 Task: Add Comment CM0012 to Card Card0012 in Board Board0003 in Development in Trello
Action: Mouse moved to (691, 63)
Screenshot: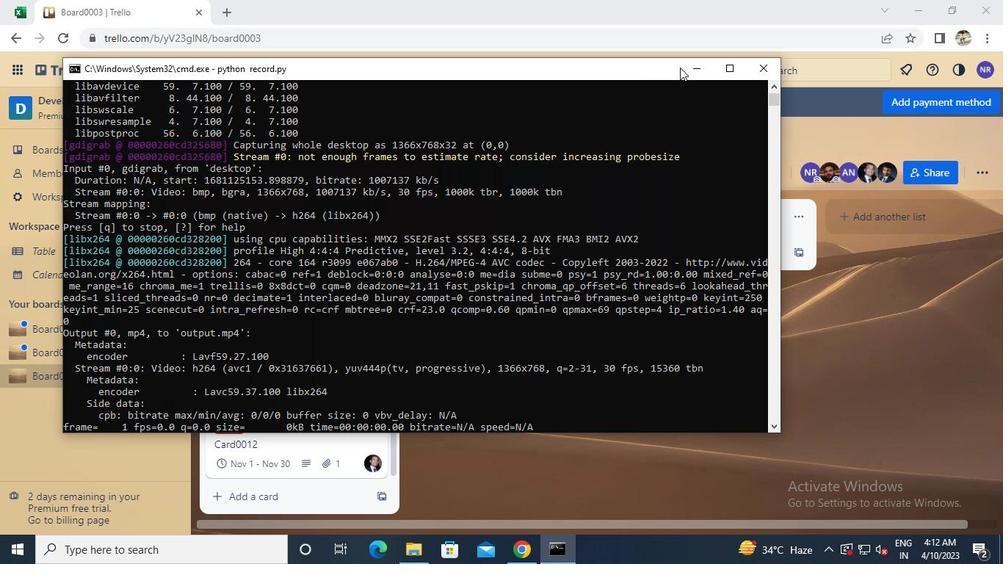 
Action: Mouse pressed left at (691, 63)
Screenshot: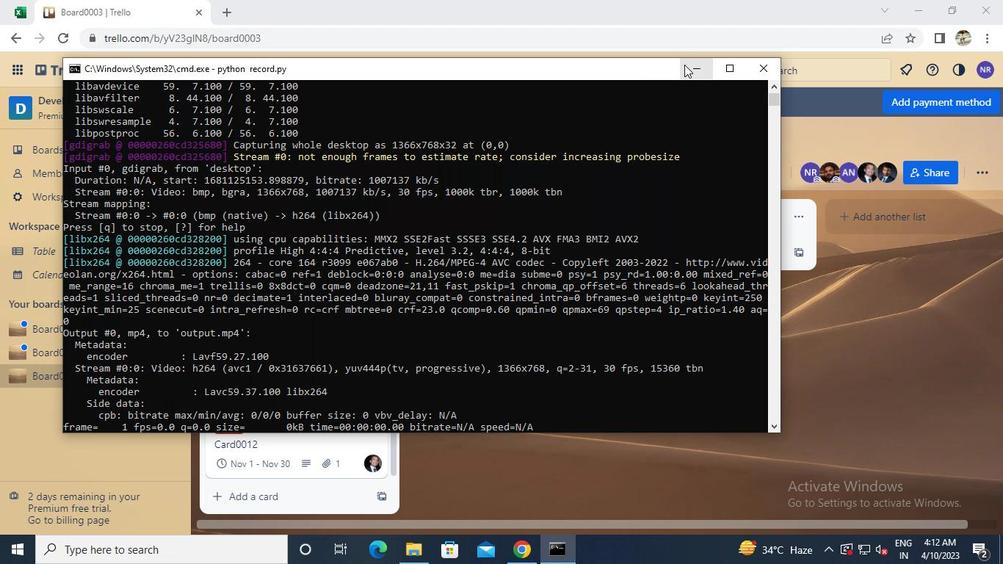 
Action: Mouse moved to (302, 429)
Screenshot: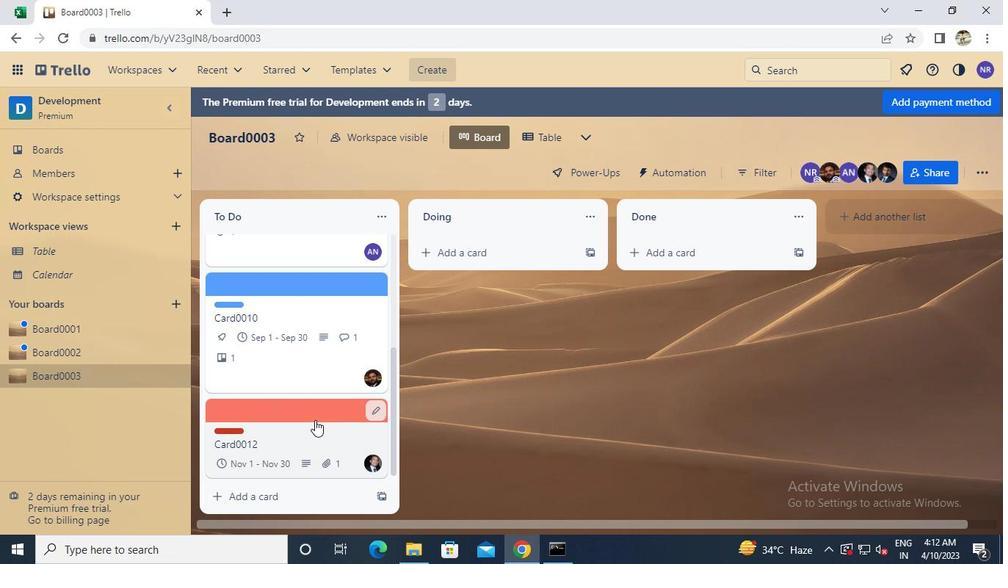 
Action: Mouse pressed left at (302, 429)
Screenshot: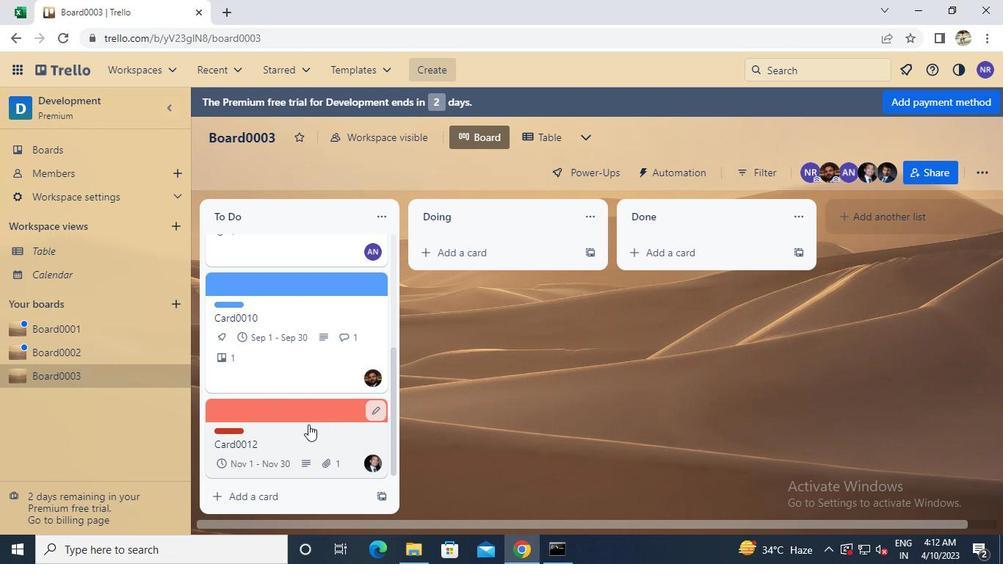 
Action: Mouse moved to (340, 254)
Screenshot: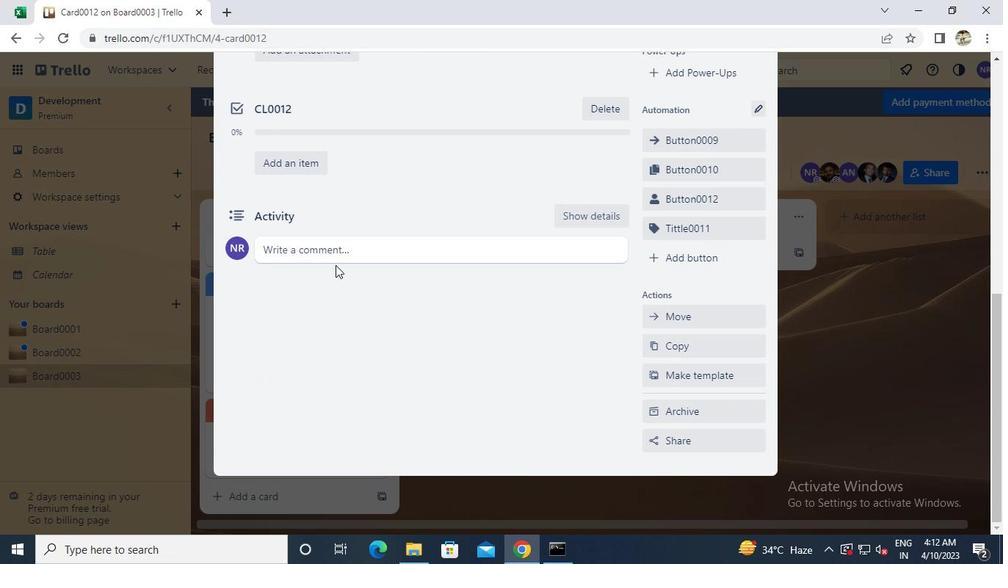 
Action: Mouse pressed left at (340, 254)
Screenshot: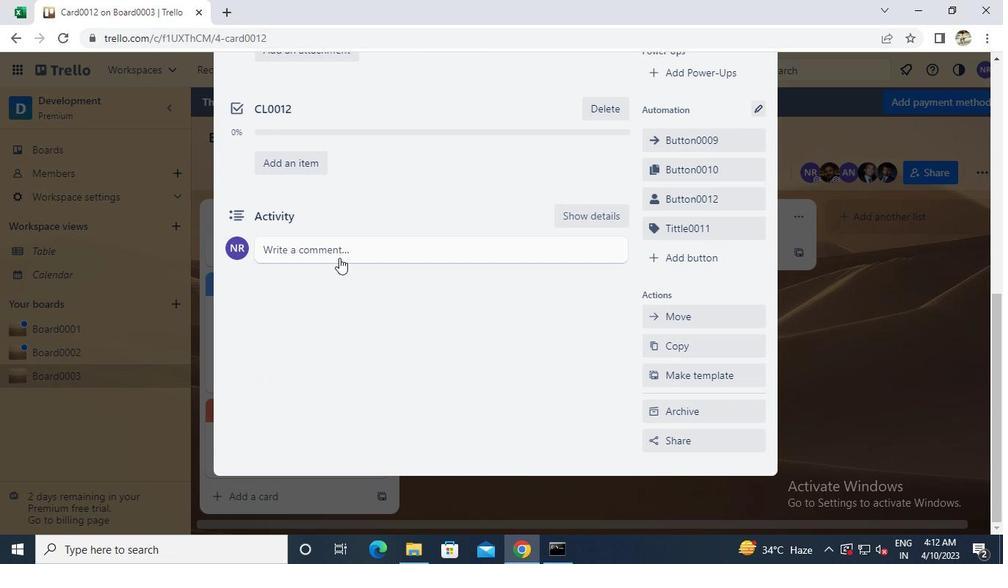 
Action: Mouse moved to (340, 253)
Screenshot: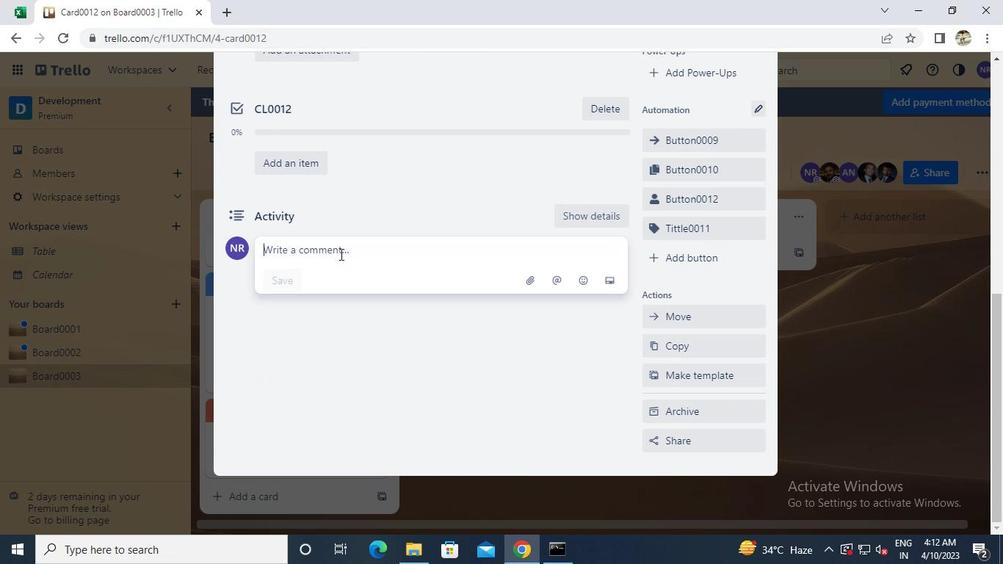 
Action: Keyboard c
Screenshot: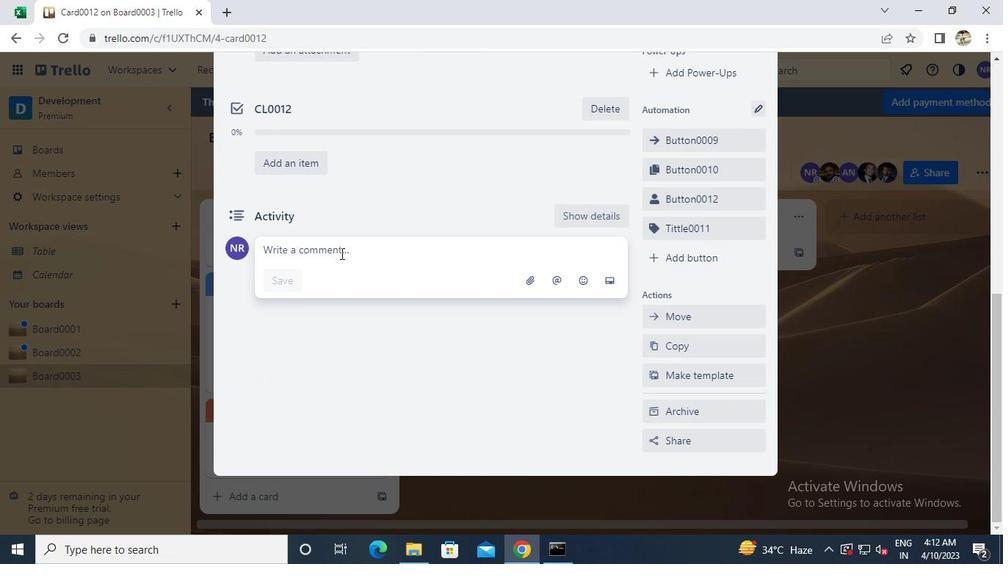 
Action: Keyboard m
Screenshot: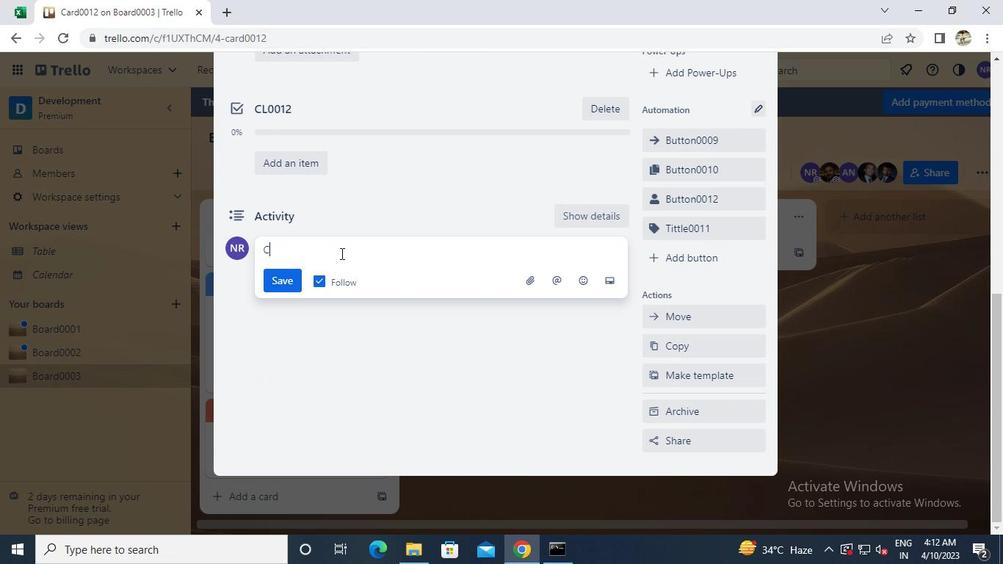 
Action: Keyboard 0
Screenshot: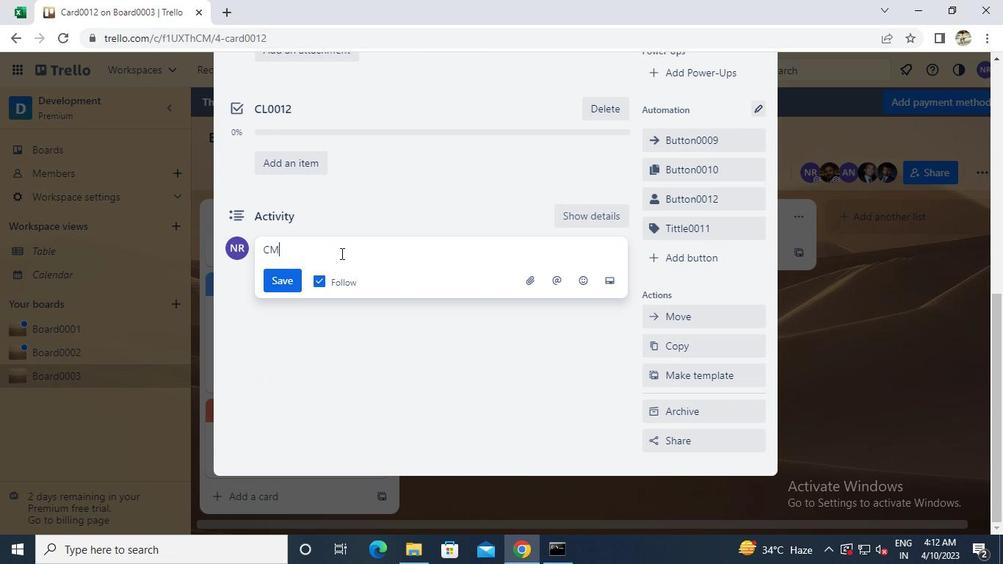 
Action: Keyboard 0
Screenshot: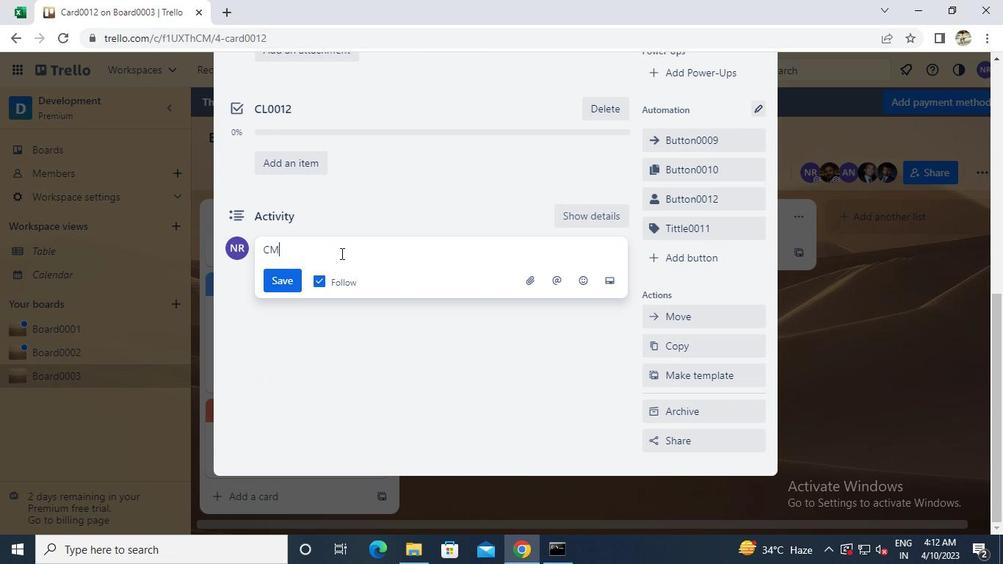 
Action: Keyboard 1
Screenshot: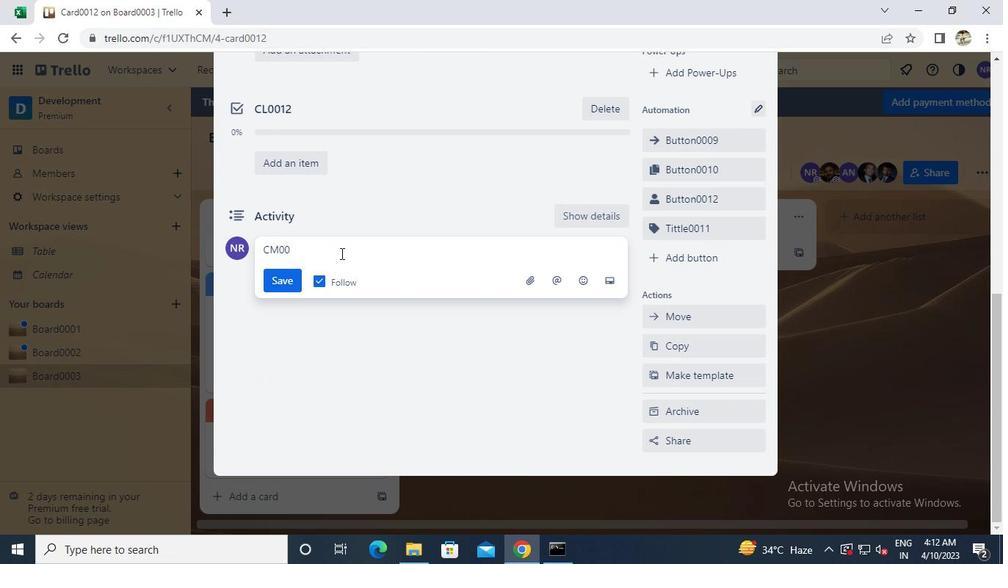 
Action: Keyboard 2
Screenshot: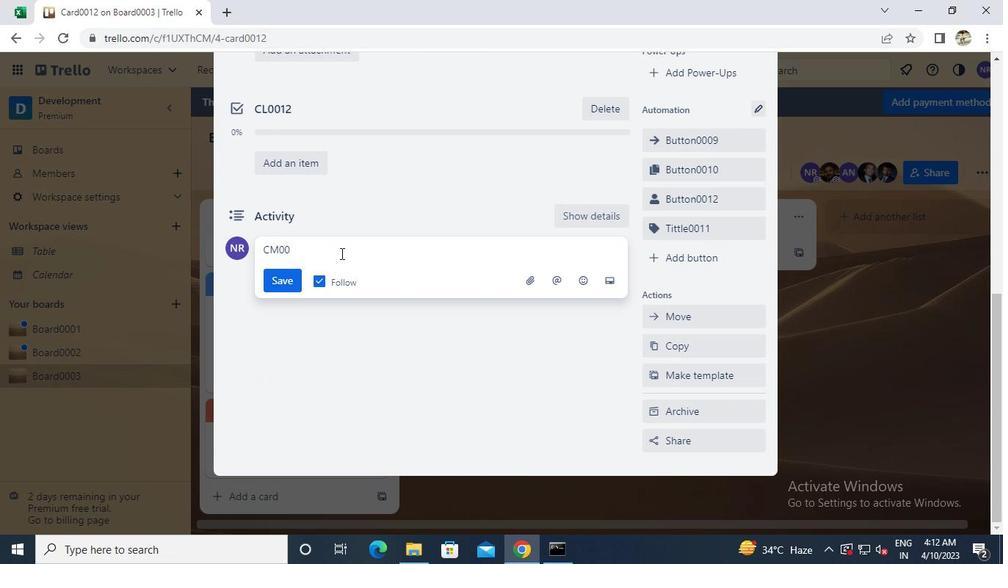 
Action: Mouse moved to (273, 277)
Screenshot: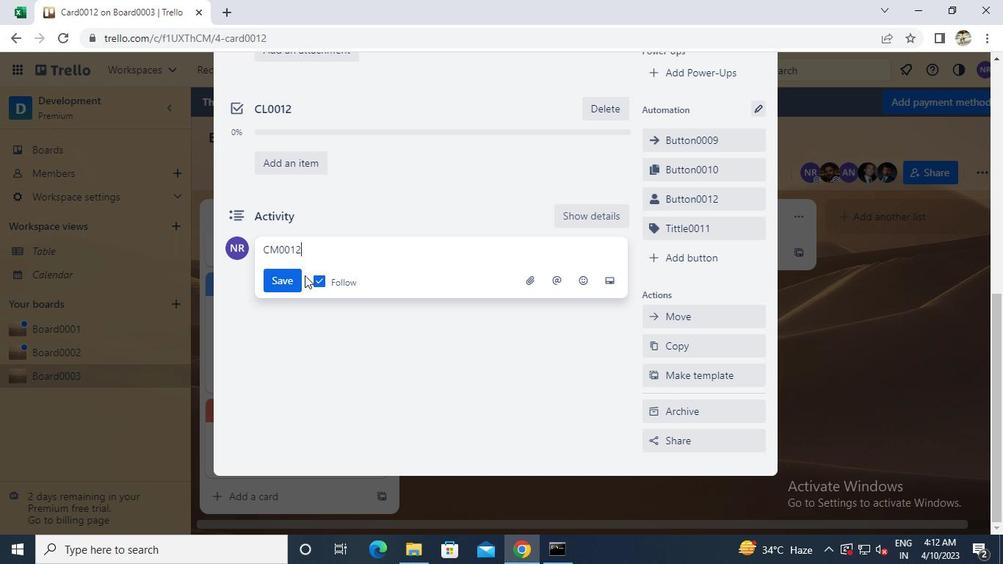 
Action: Mouse pressed left at (273, 277)
Screenshot: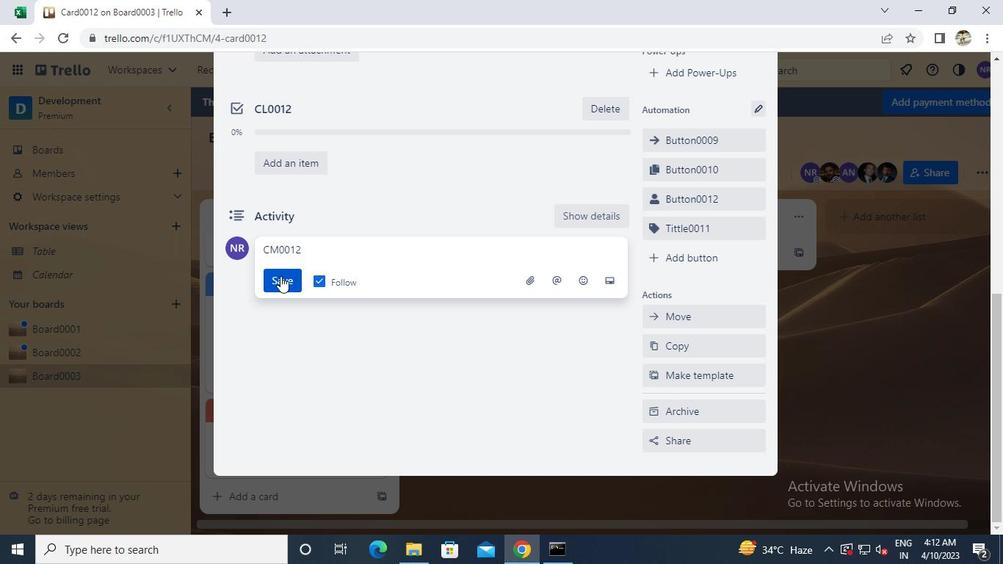 
Action: Mouse moved to (550, 545)
Screenshot: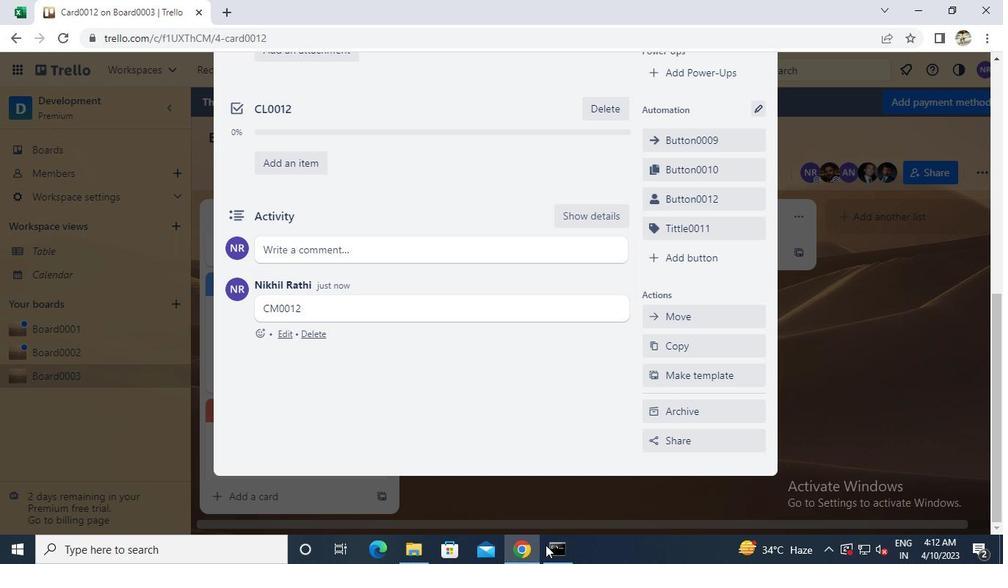 
Action: Mouse pressed left at (550, 545)
Screenshot: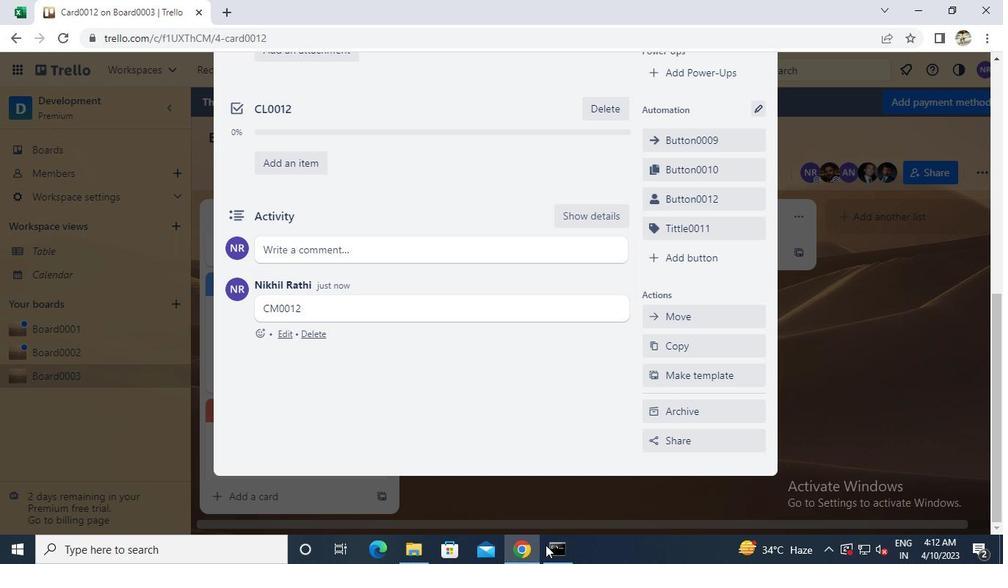 
Action: Mouse moved to (754, 69)
Screenshot: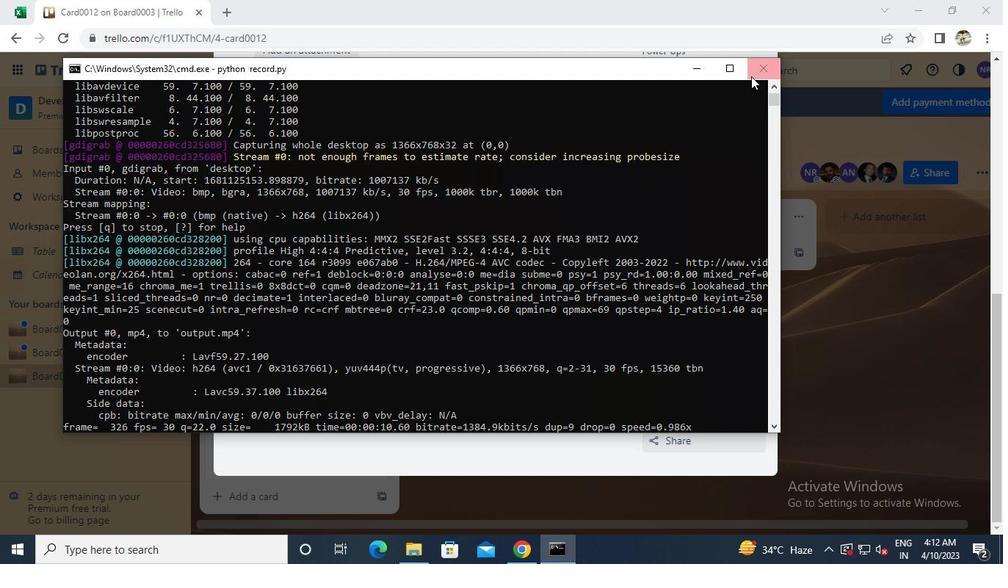 
Action: Mouse pressed left at (754, 69)
Screenshot: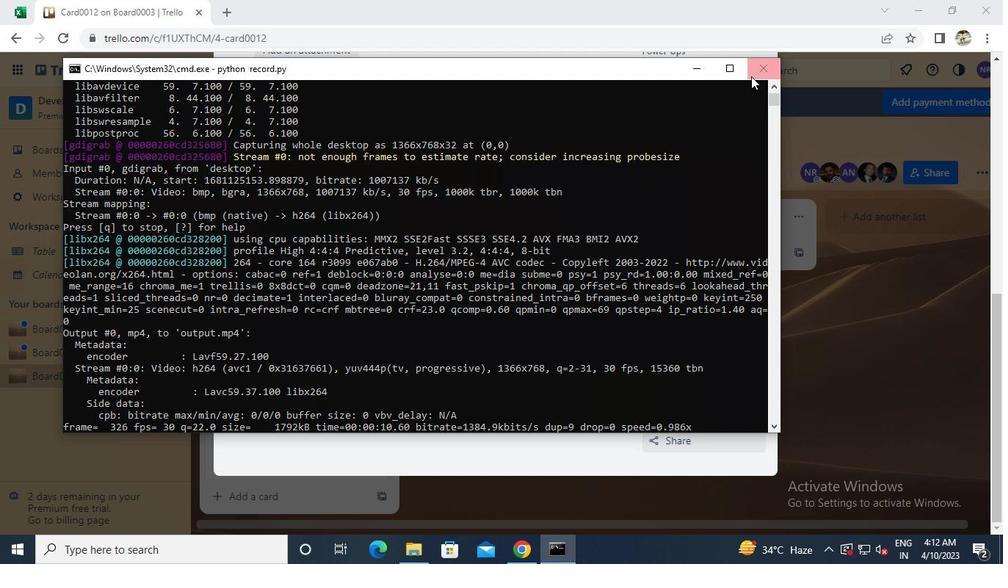 
Action: Mouse moved to (755, 69)
Screenshot: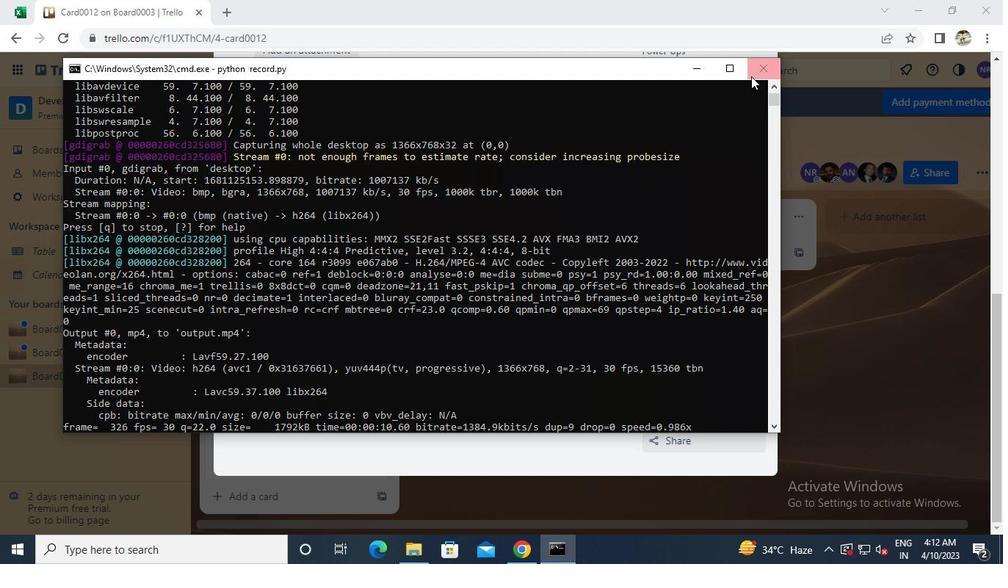 
